 Task: Filter the contacts by  Recently viewed(pinned list) contacts
Action: Mouse moved to (104, 180)
Screenshot: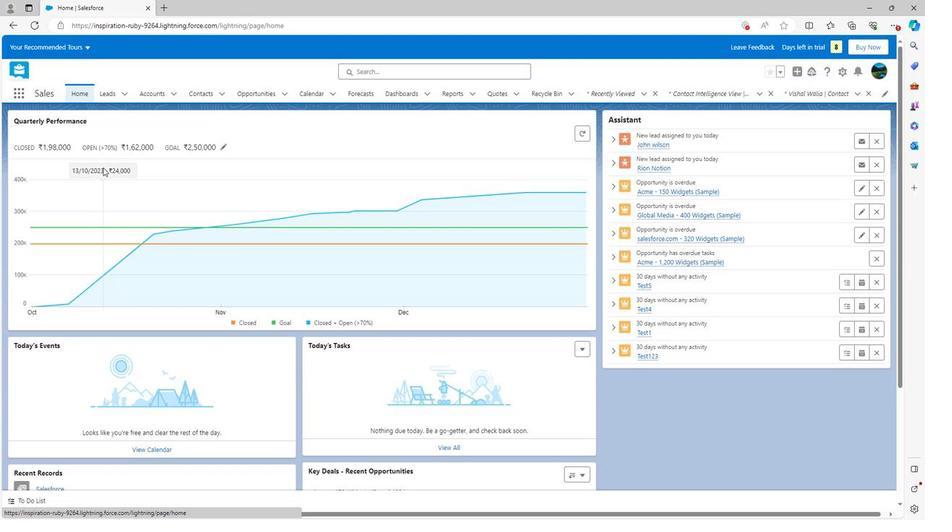 
Action: Mouse scrolled (104, 180) with delta (0, 0)
Screenshot: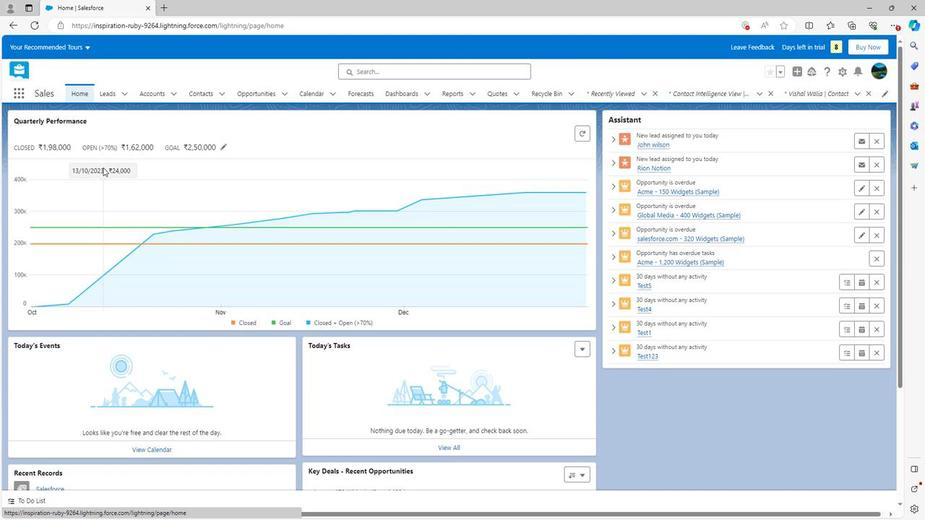 
Action: Mouse scrolled (104, 180) with delta (0, 0)
Screenshot: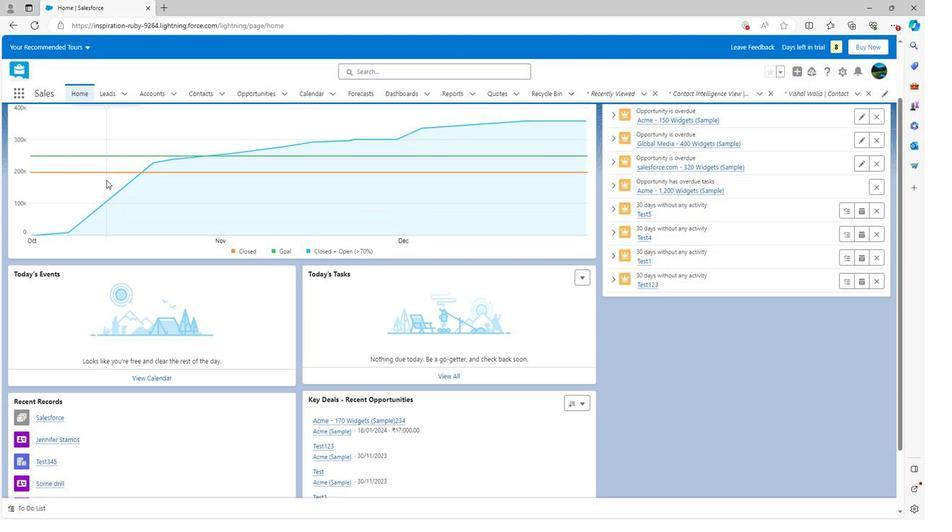 
Action: Mouse scrolled (104, 180) with delta (0, 0)
Screenshot: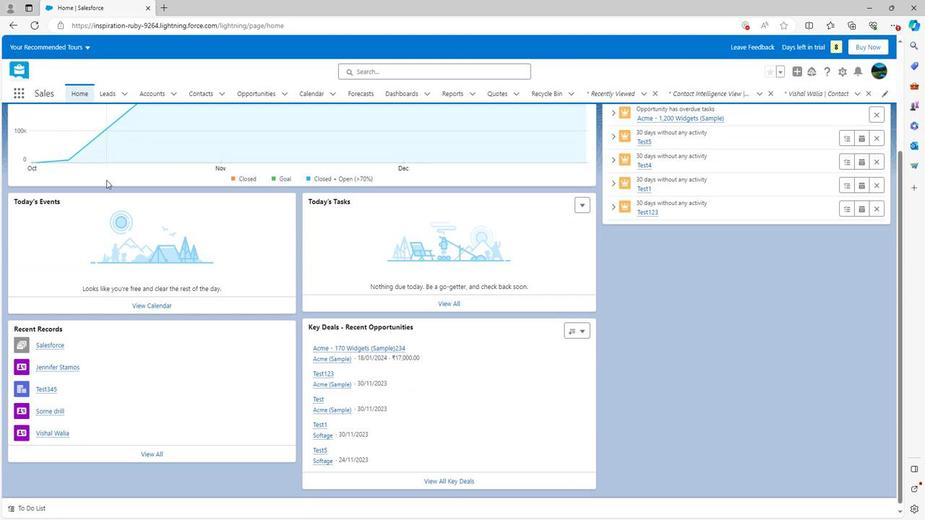 
Action: Mouse scrolled (104, 180) with delta (0, 0)
Screenshot: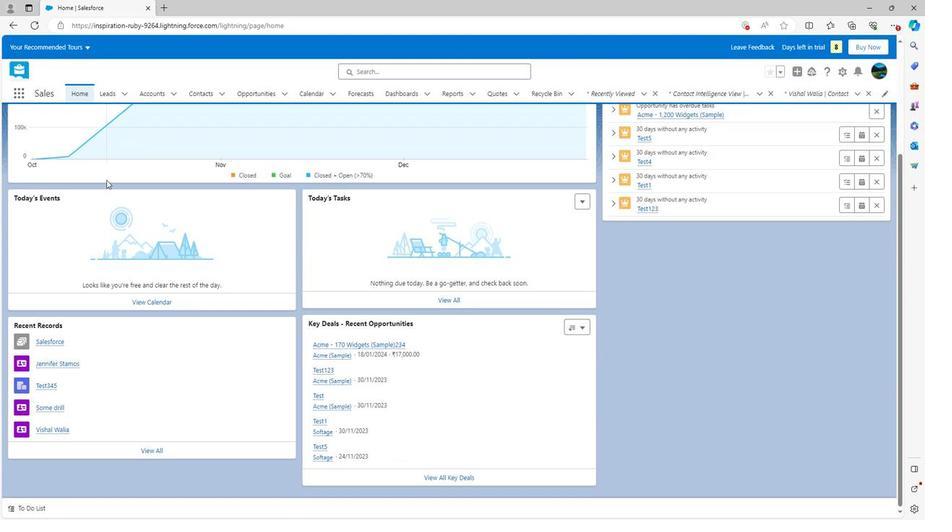 
Action: Mouse scrolled (104, 180) with delta (0, 0)
Screenshot: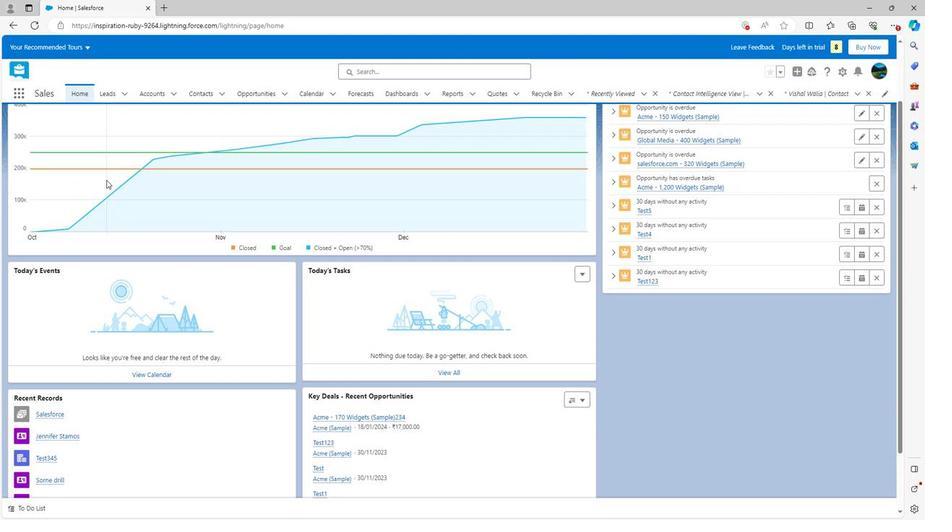 
Action: Mouse scrolled (104, 180) with delta (0, 0)
Screenshot: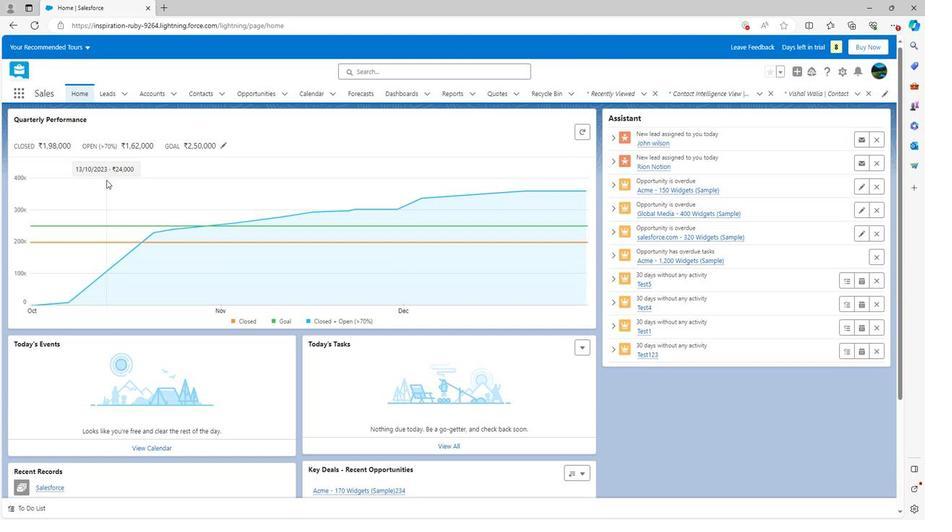 
Action: Mouse scrolled (104, 180) with delta (0, 0)
Screenshot: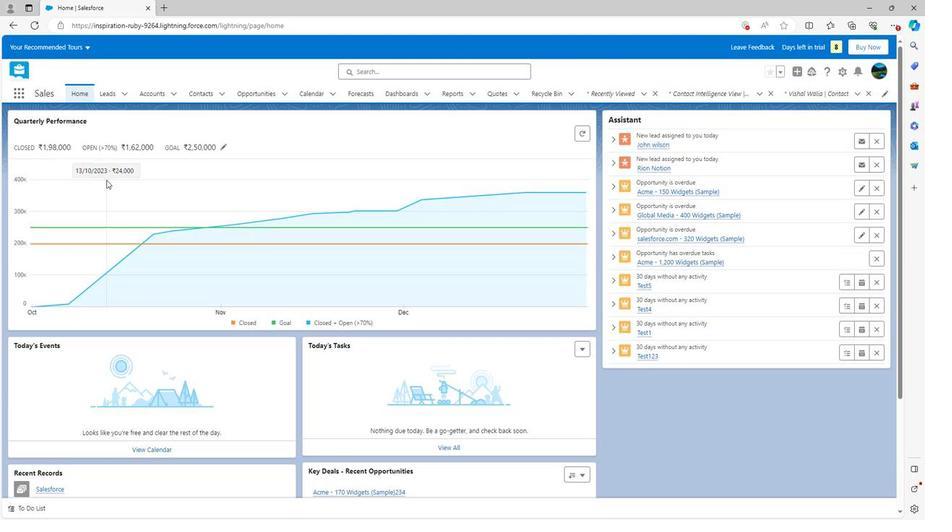 
Action: Mouse moved to (195, 93)
Screenshot: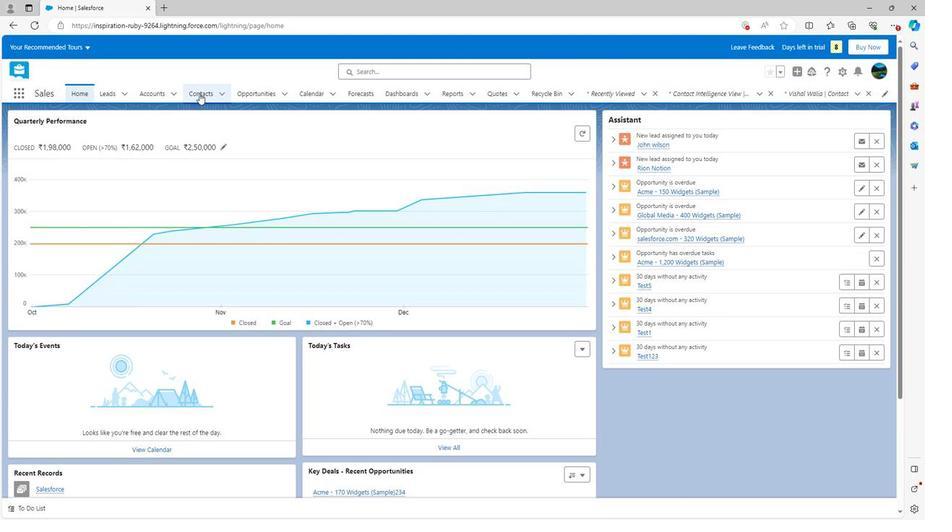
Action: Mouse pressed left at (195, 93)
Screenshot: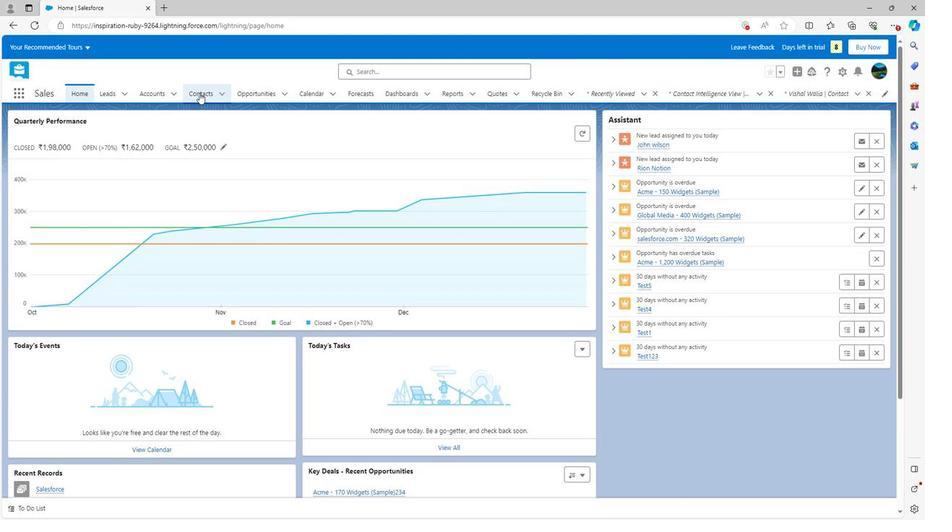 
Action: Mouse moved to (105, 128)
Screenshot: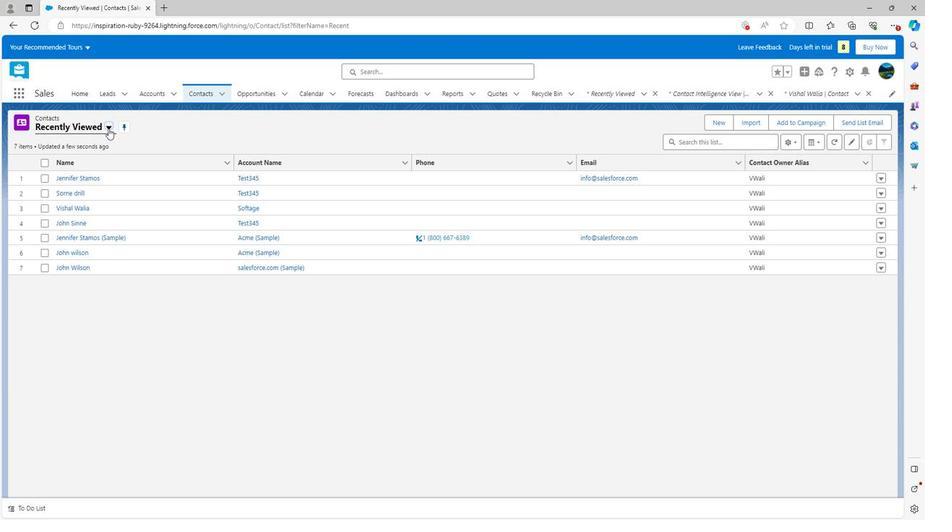 
Action: Mouse pressed left at (105, 128)
Screenshot: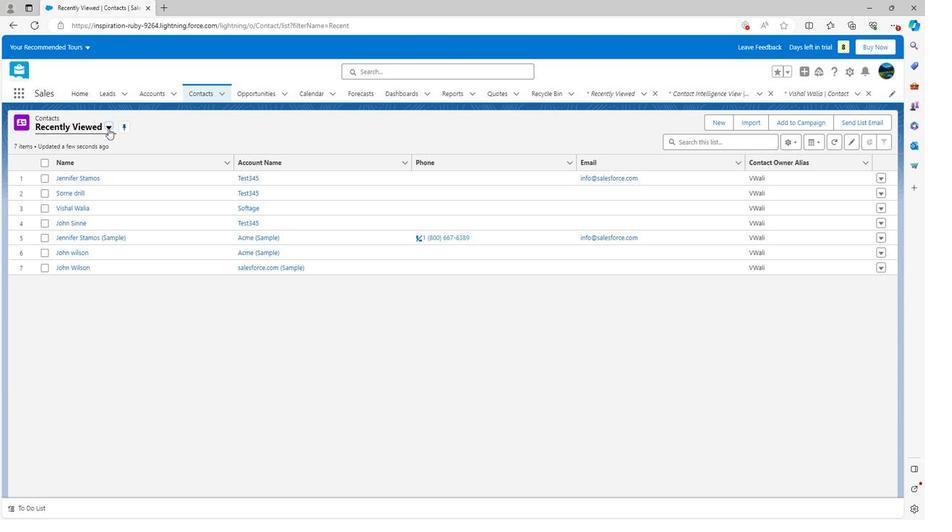 
Action: Mouse moved to (88, 199)
Screenshot: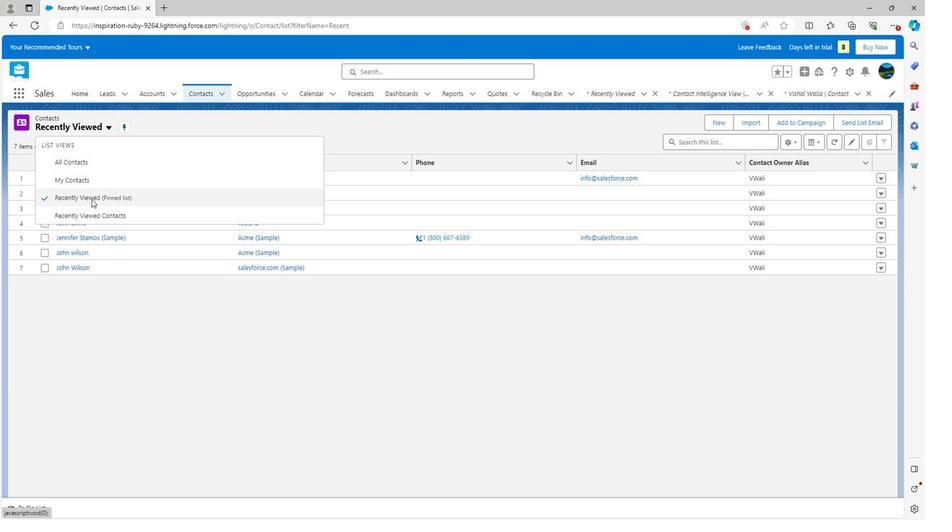 
Action: Mouse pressed left at (88, 199)
Screenshot: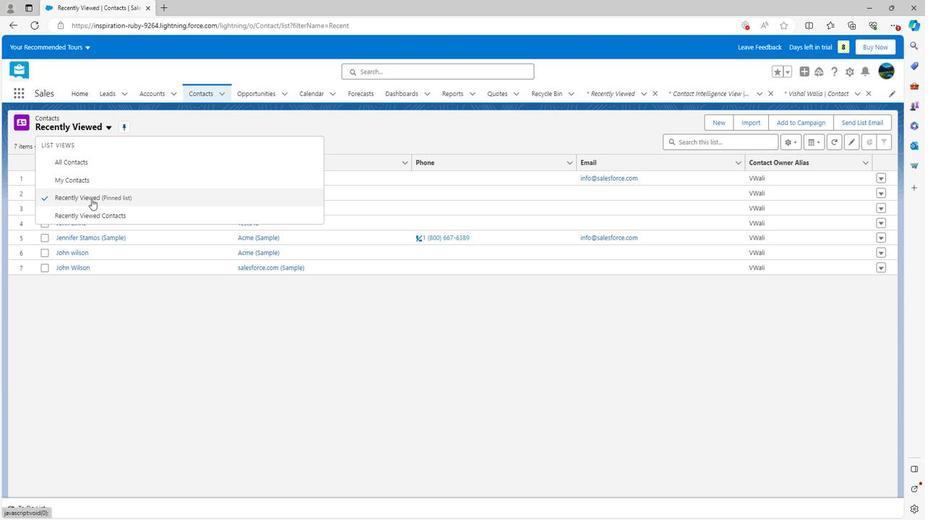 
Action: Mouse moved to (318, 138)
Screenshot: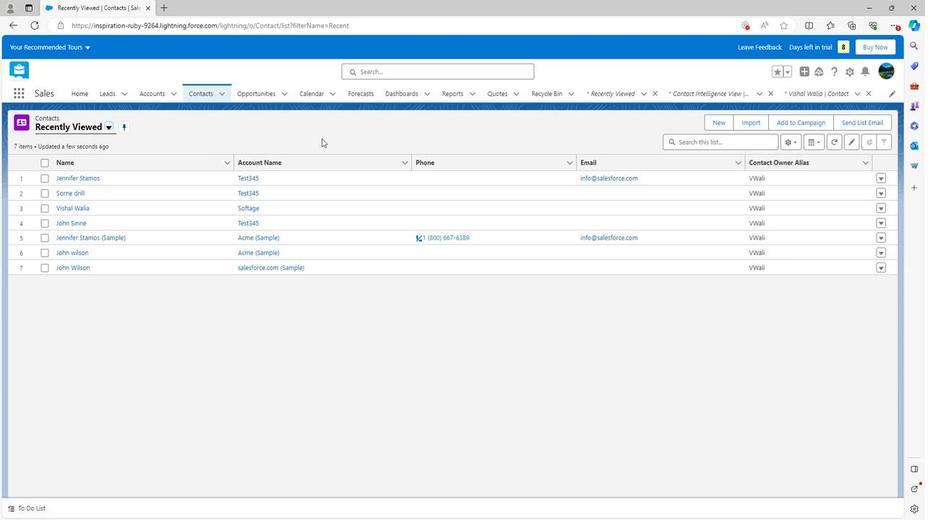 
